 Task: Add Sprouts Hatch Chile Guacamole to the cart.
Action: Mouse pressed left at (16, 64)
Screenshot: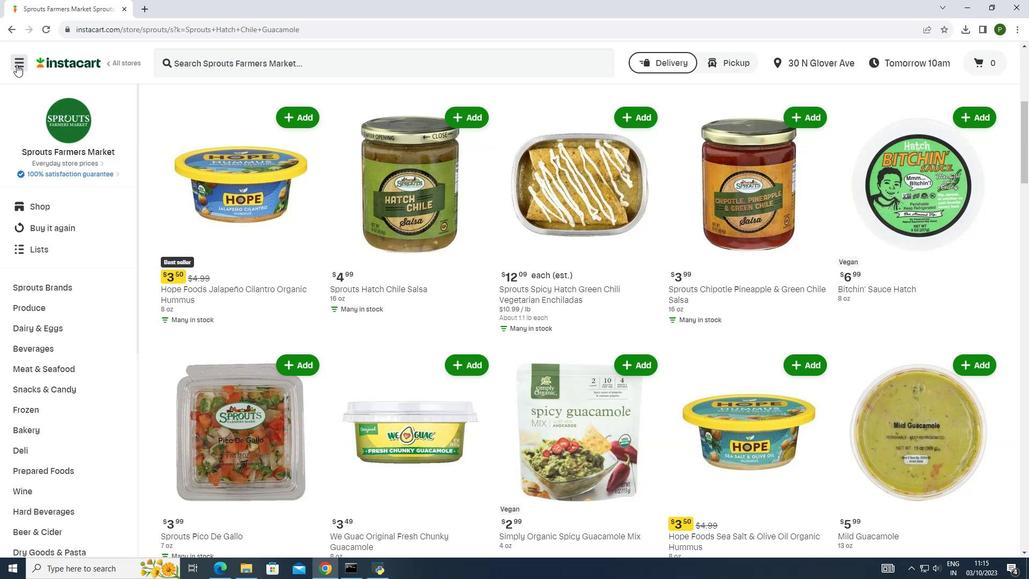
Action: Mouse moved to (28, 285)
Screenshot: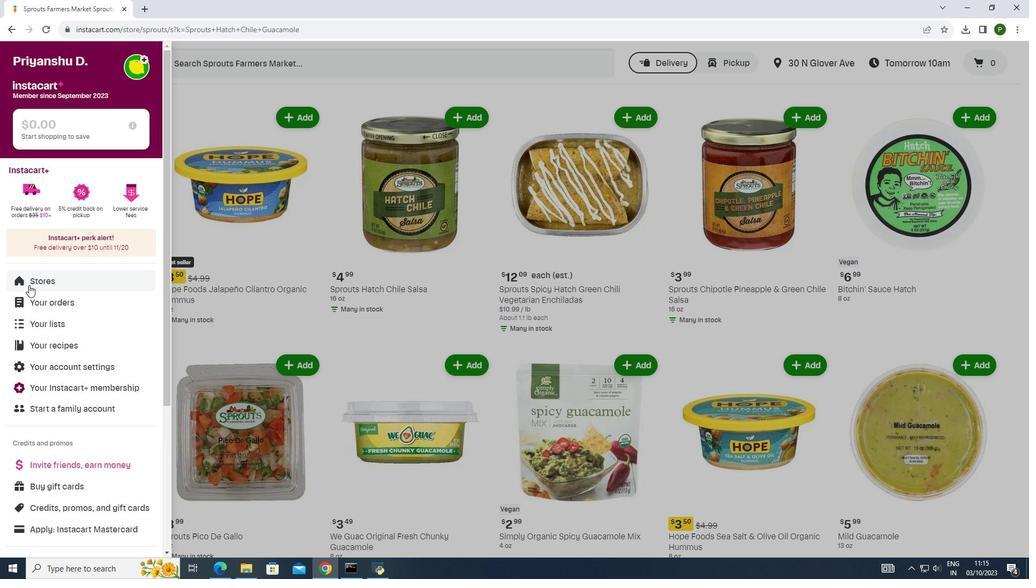 
Action: Mouse pressed left at (28, 285)
Screenshot: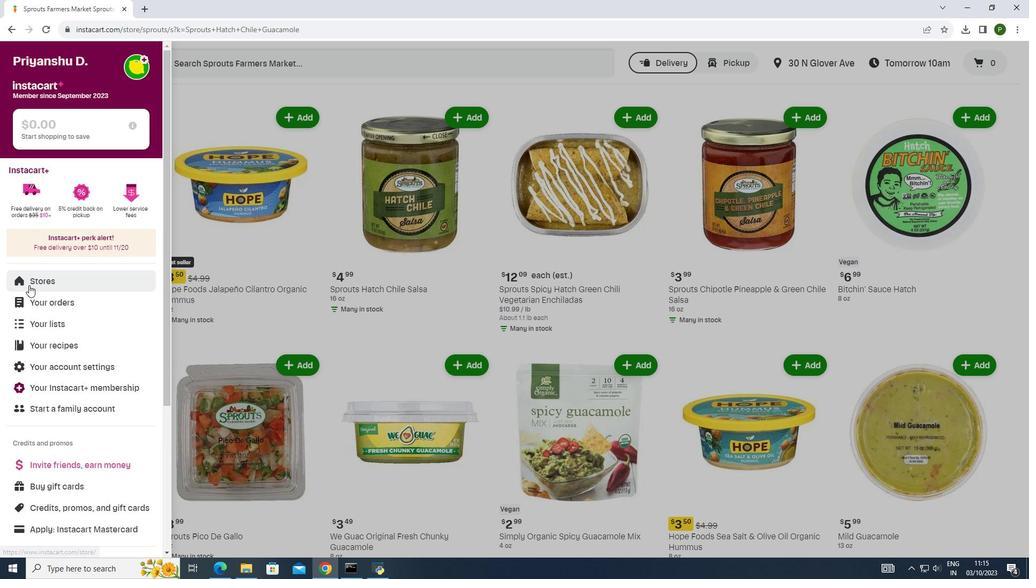 
Action: Mouse moved to (232, 108)
Screenshot: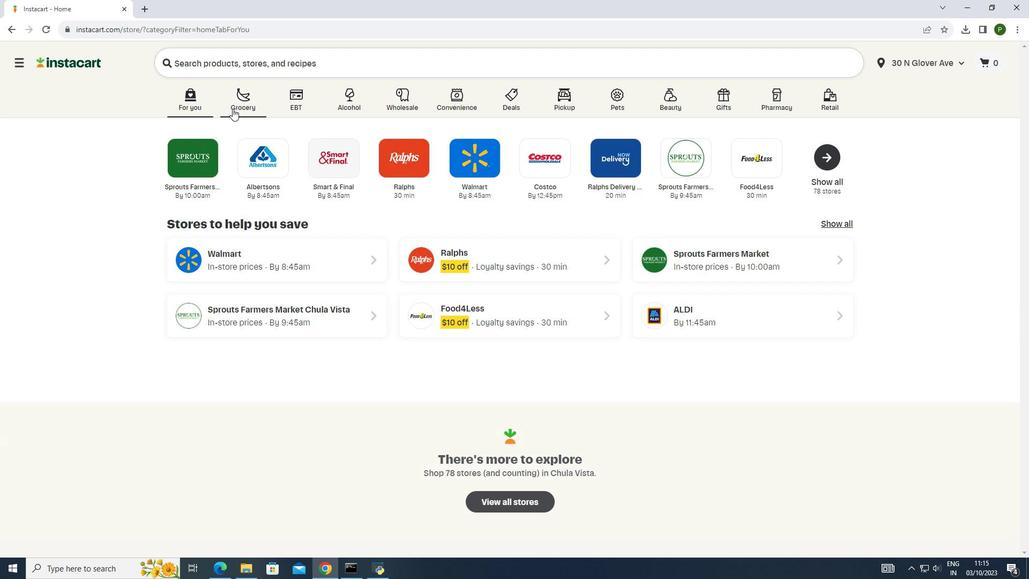 
Action: Mouse pressed left at (232, 108)
Screenshot: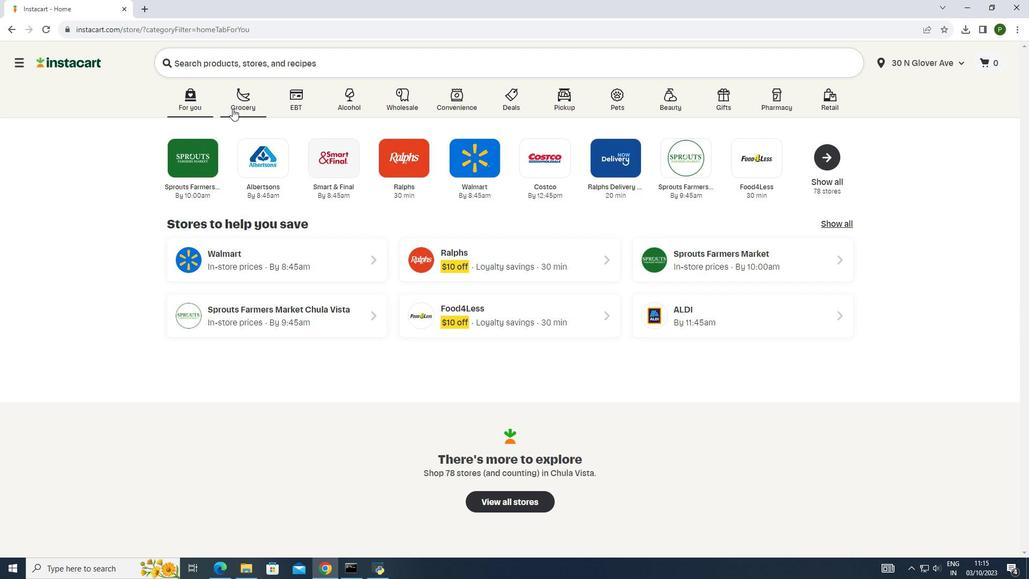 
Action: Mouse moved to (529, 164)
Screenshot: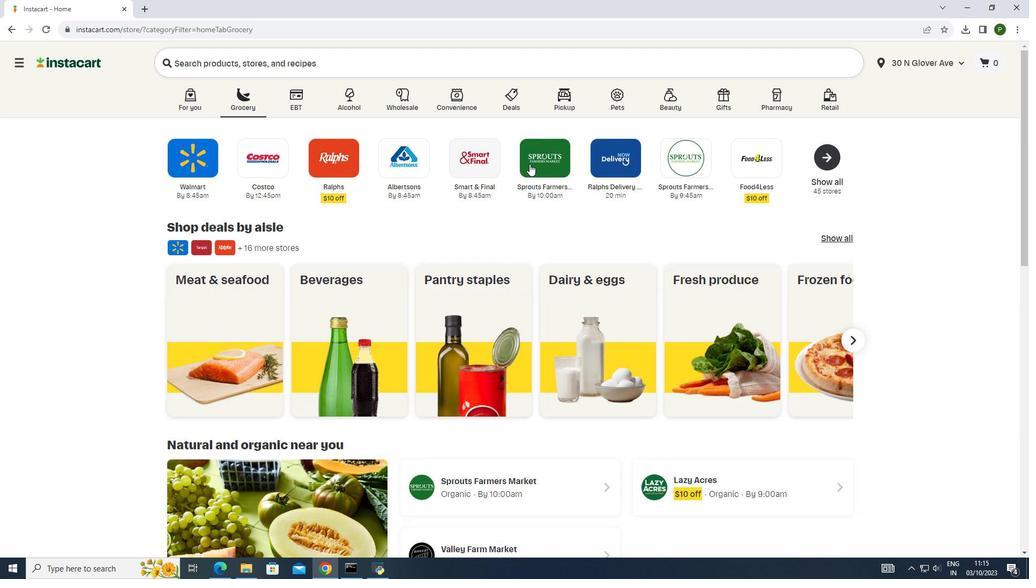 
Action: Mouse pressed left at (529, 164)
Screenshot: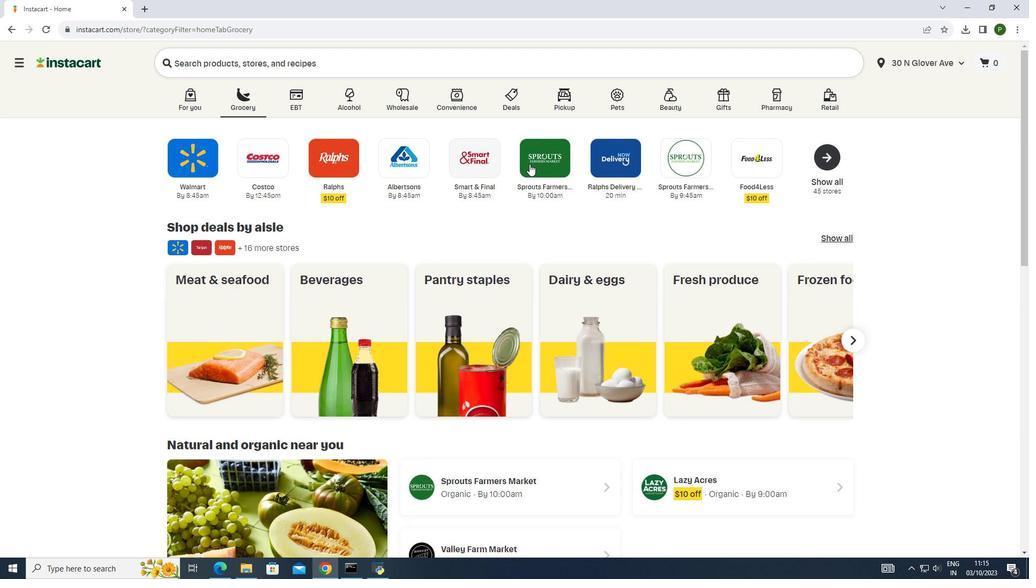 
Action: Mouse moved to (80, 283)
Screenshot: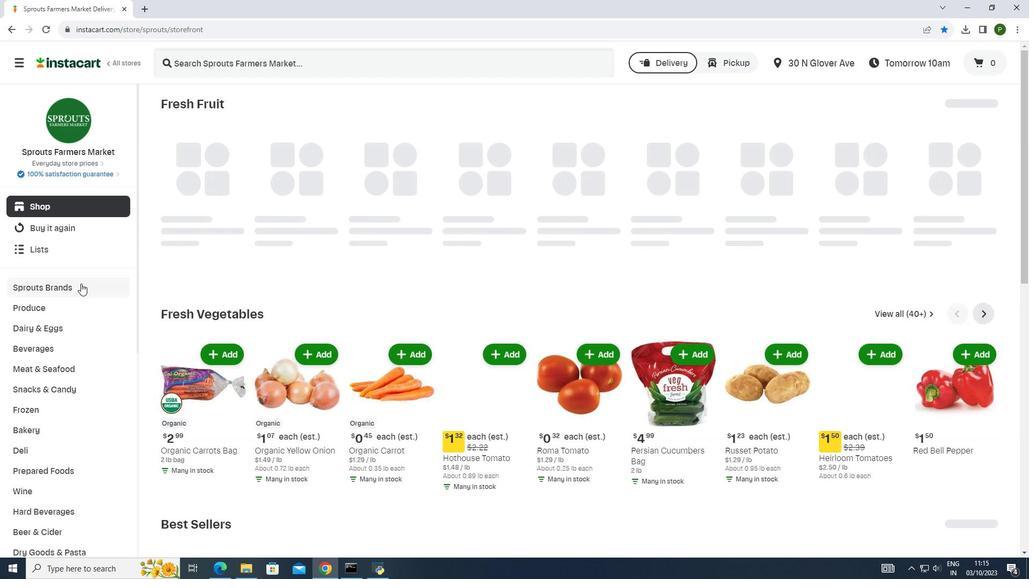 
Action: Mouse pressed left at (80, 283)
Screenshot: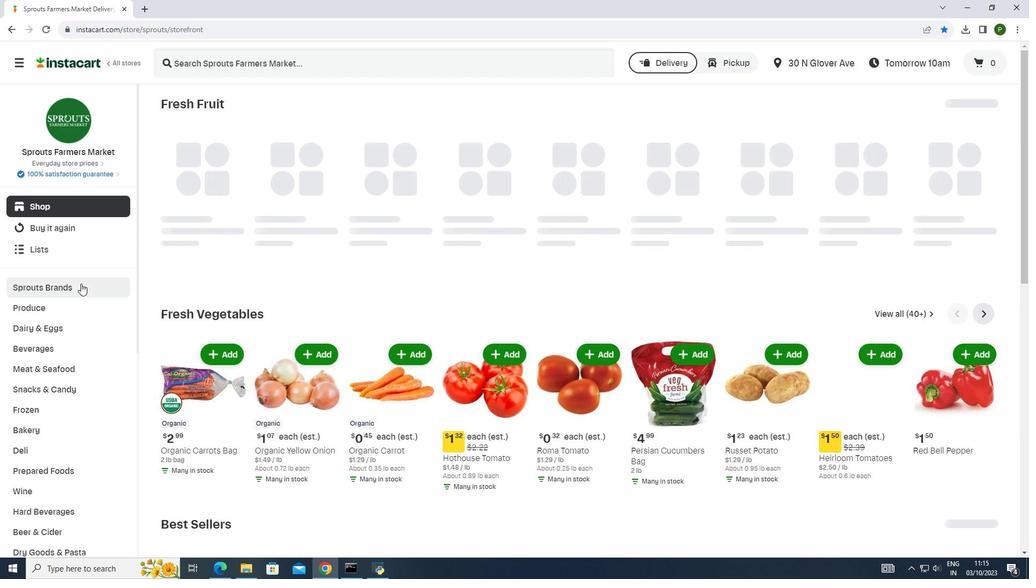 
Action: Mouse moved to (45, 343)
Screenshot: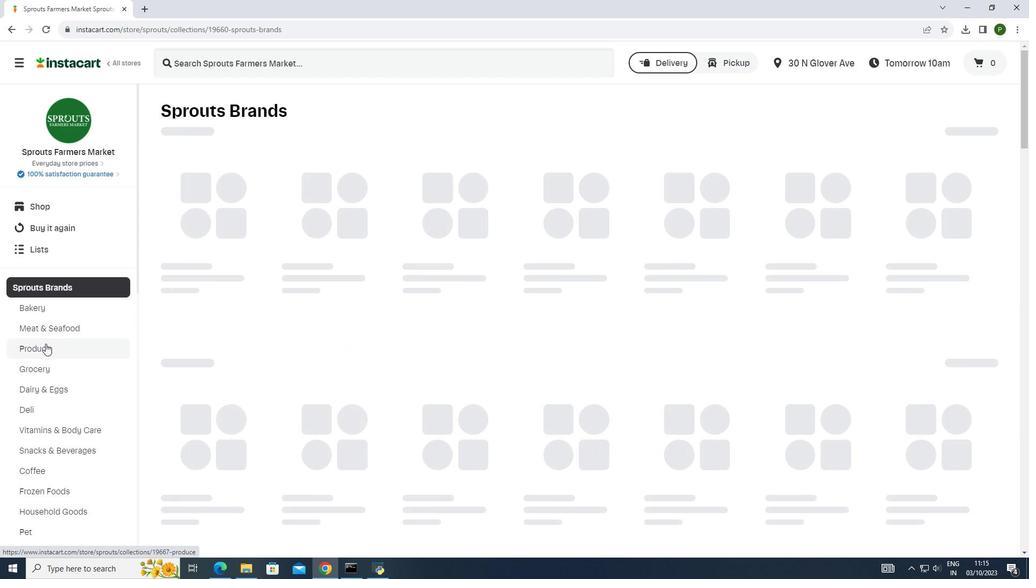 
Action: Mouse pressed left at (45, 343)
Screenshot: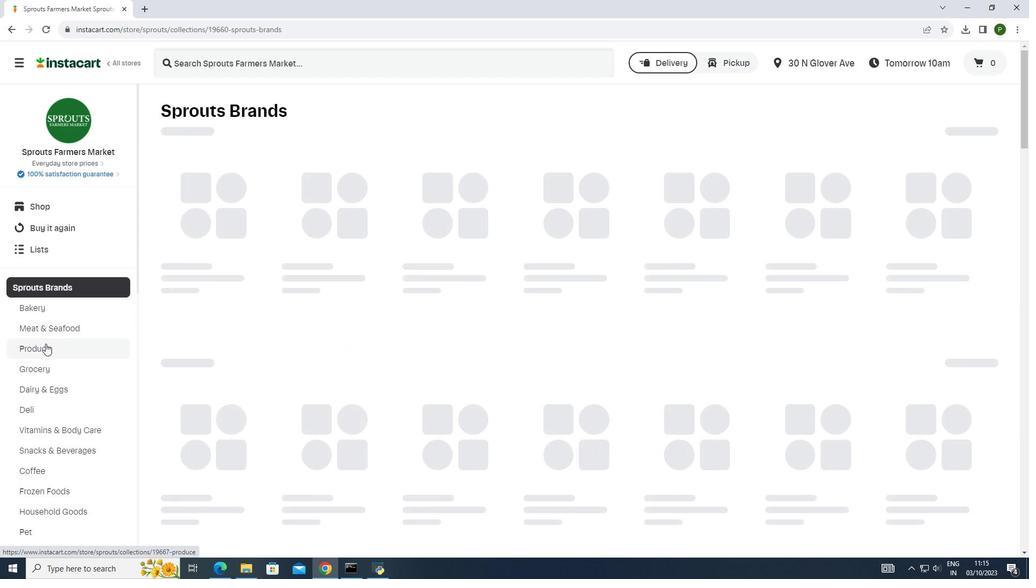 
Action: Mouse moved to (888, 197)
Screenshot: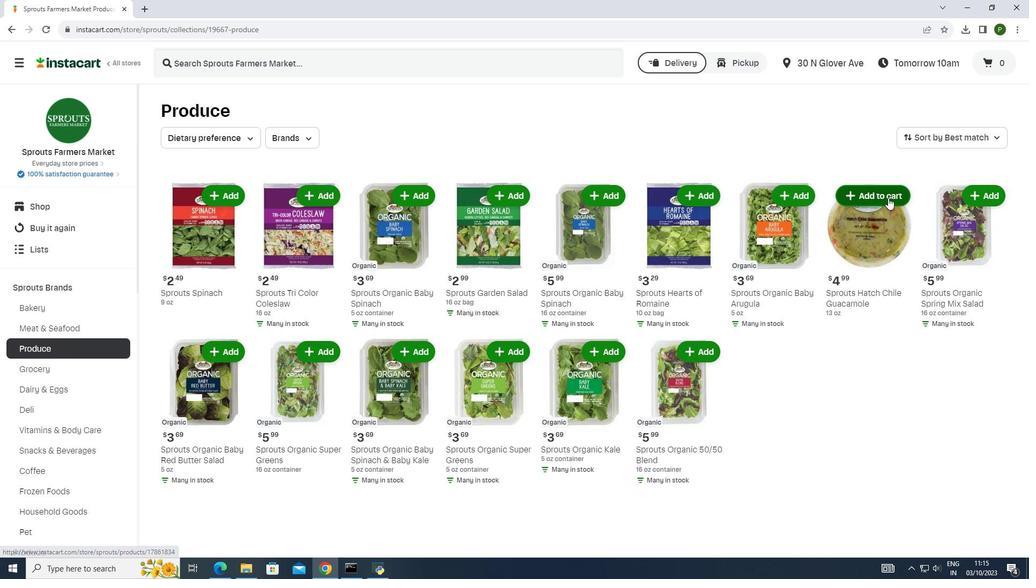 
Action: Mouse pressed left at (888, 197)
Screenshot: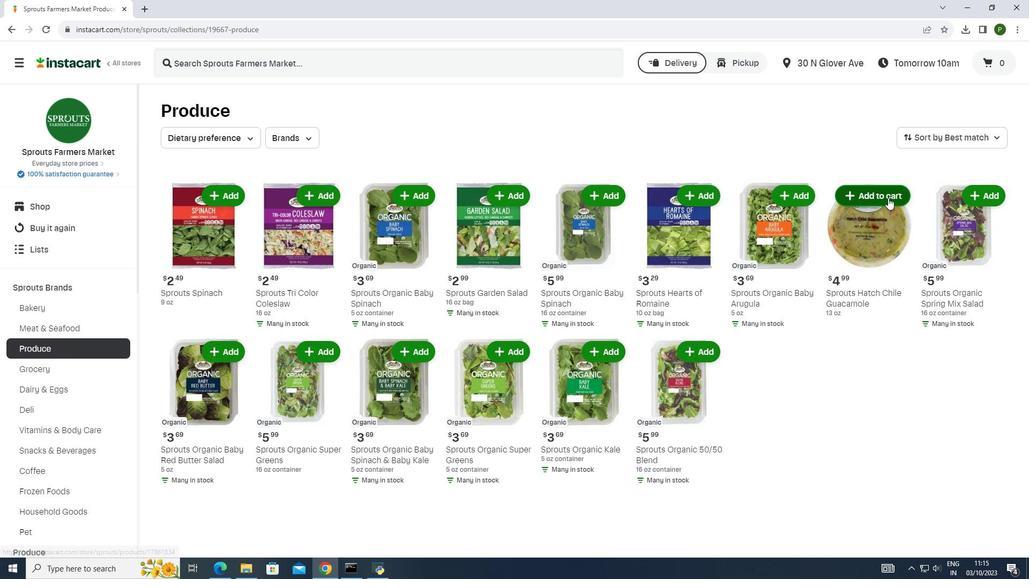 
Action: Mouse moved to (885, 198)
Screenshot: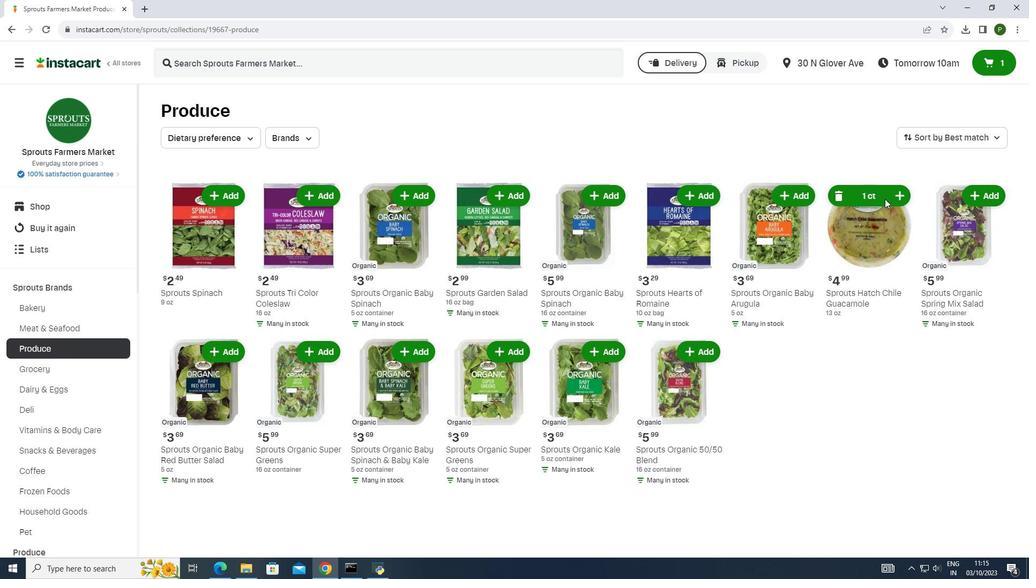 
